 Task: Export the all suspended tickets as "CSV".
Action: Mouse moved to (12, 145)
Screenshot: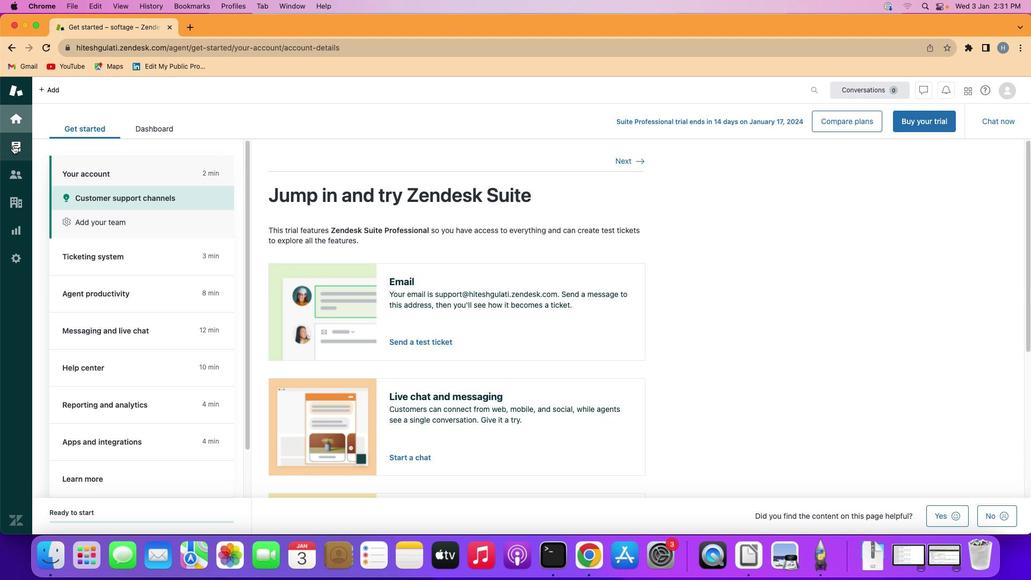 
Action: Mouse pressed left at (12, 145)
Screenshot: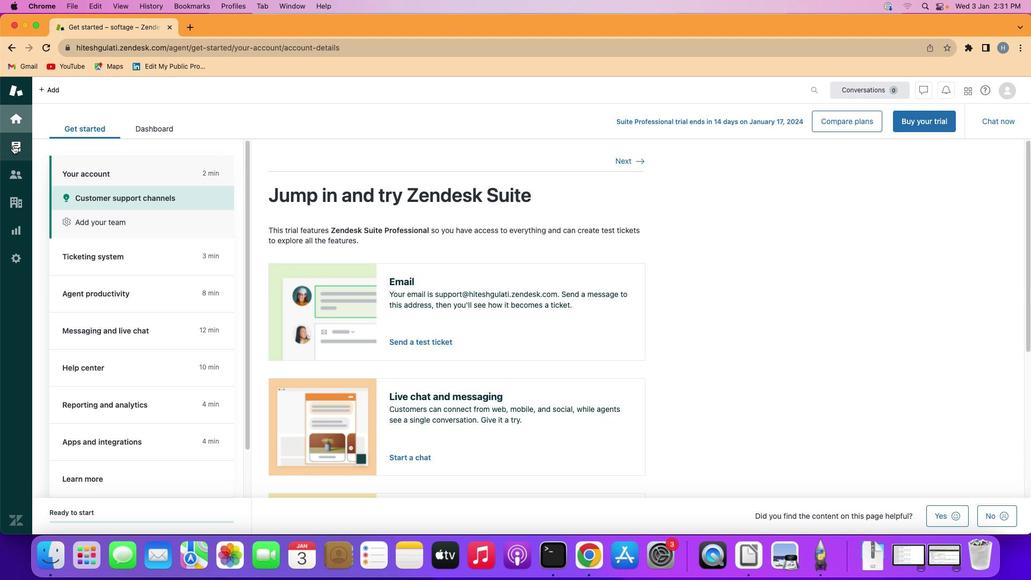 
Action: Mouse moved to (122, 471)
Screenshot: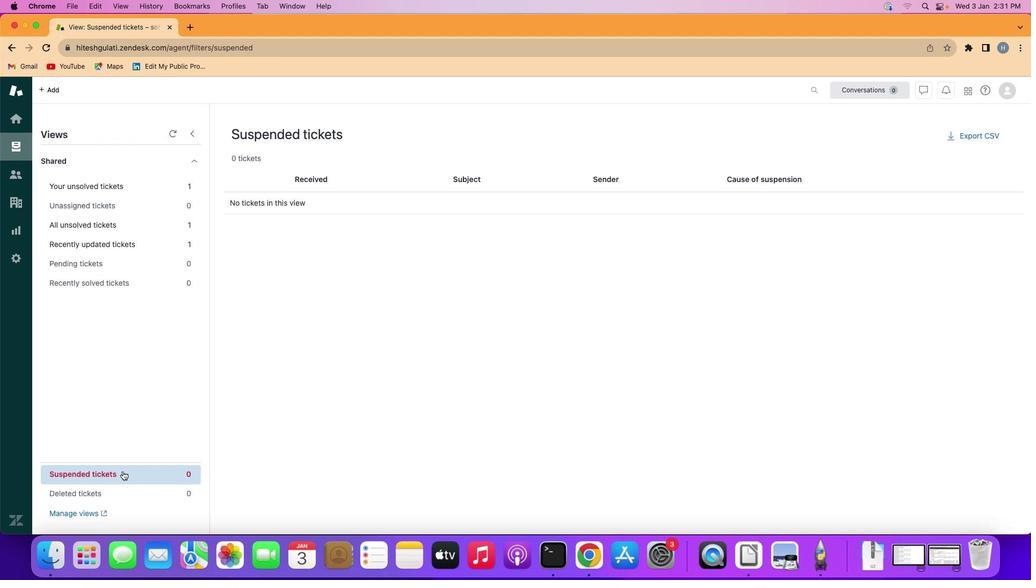 
Action: Mouse pressed left at (122, 471)
Screenshot: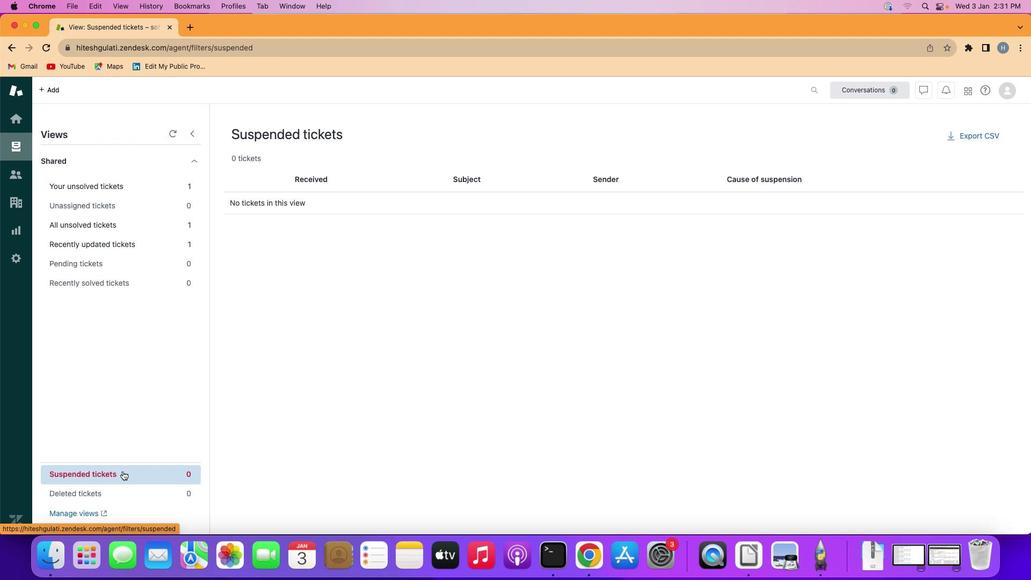 
Action: Mouse moved to (957, 136)
Screenshot: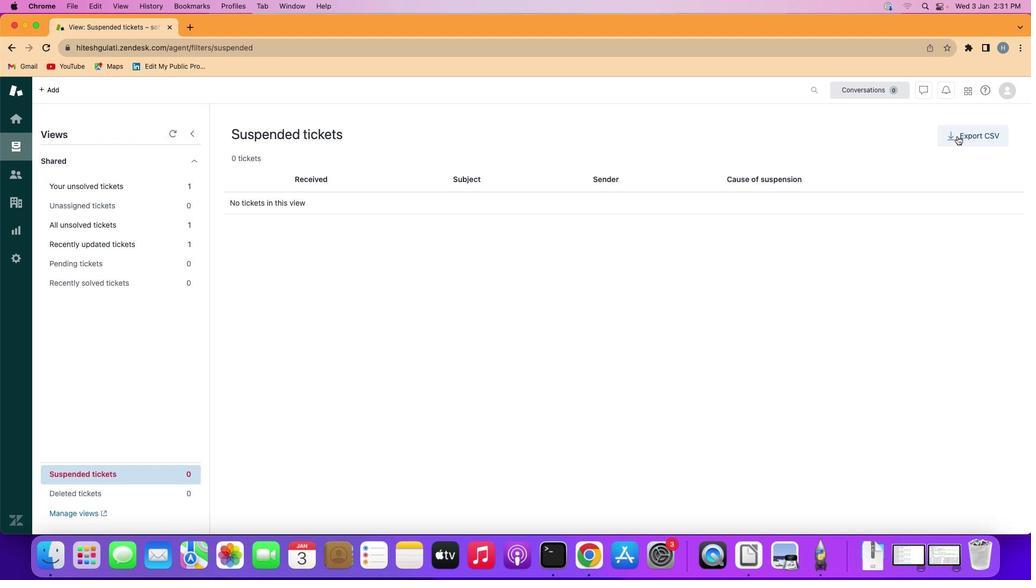 
Action: Mouse pressed left at (957, 136)
Screenshot: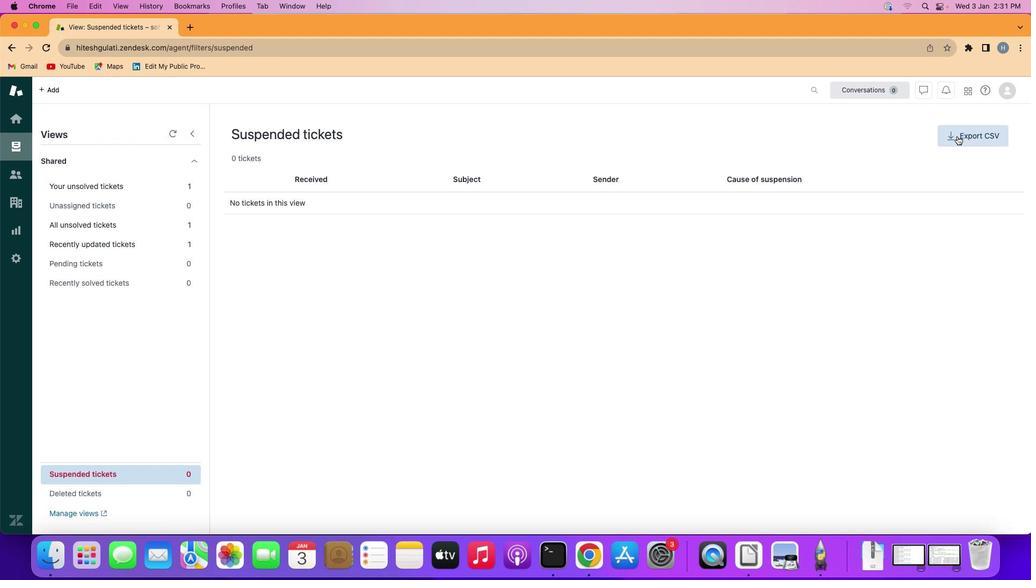 
